 Task: Create a section Fast Frenzy and in the section, add a milestone Augmented Reality (AR) Development in the project ArtiZen
Action: Mouse moved to (686, 519)
Screenshot: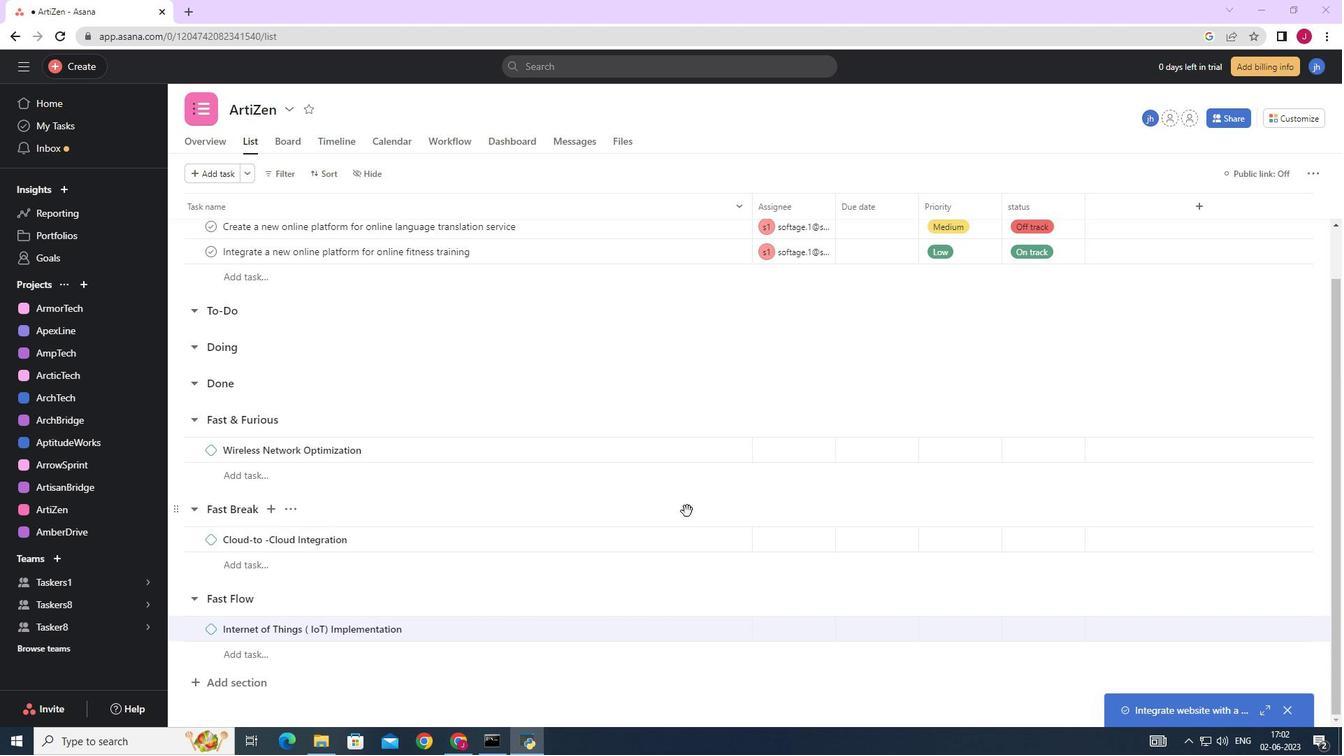 
Action: Mouse scrolled (686, 518) with delta (0, 0)
Screenshot: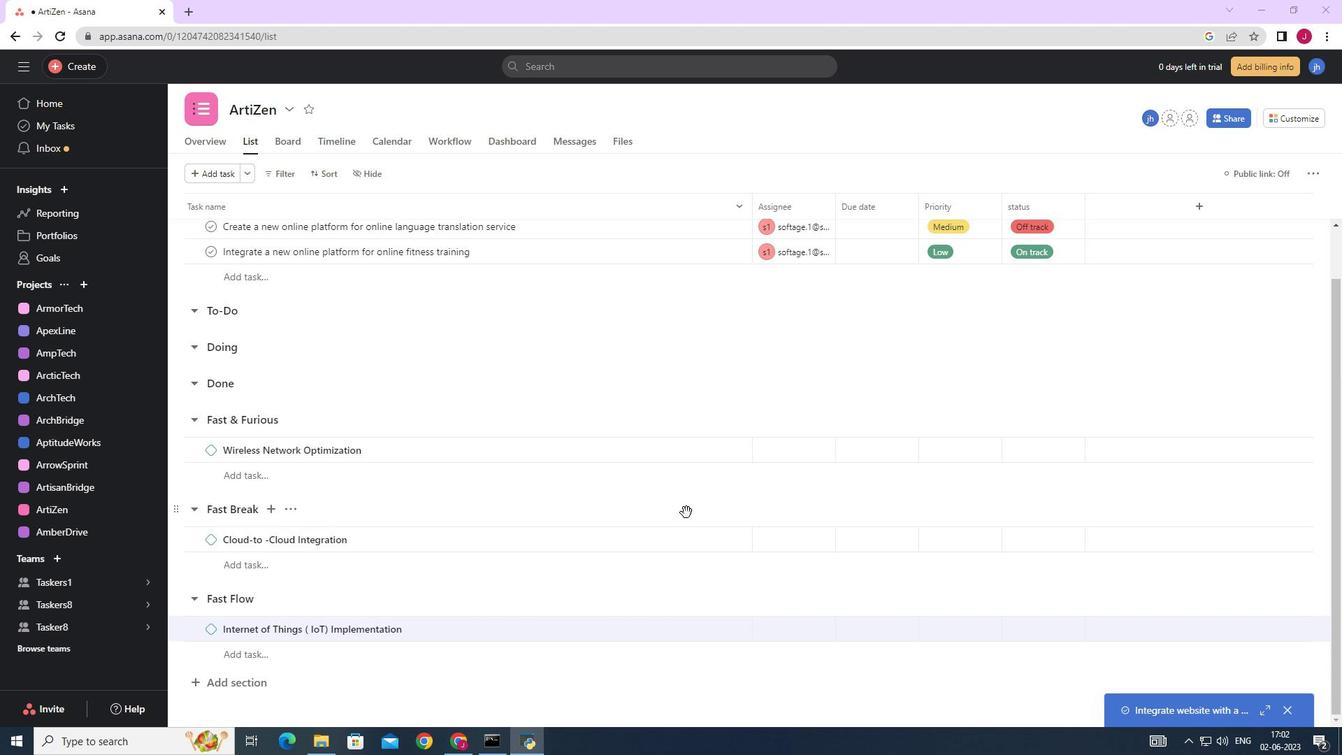 
Action: Mouse scrolled (686, 518) with delta (0, 0)
Screenshot: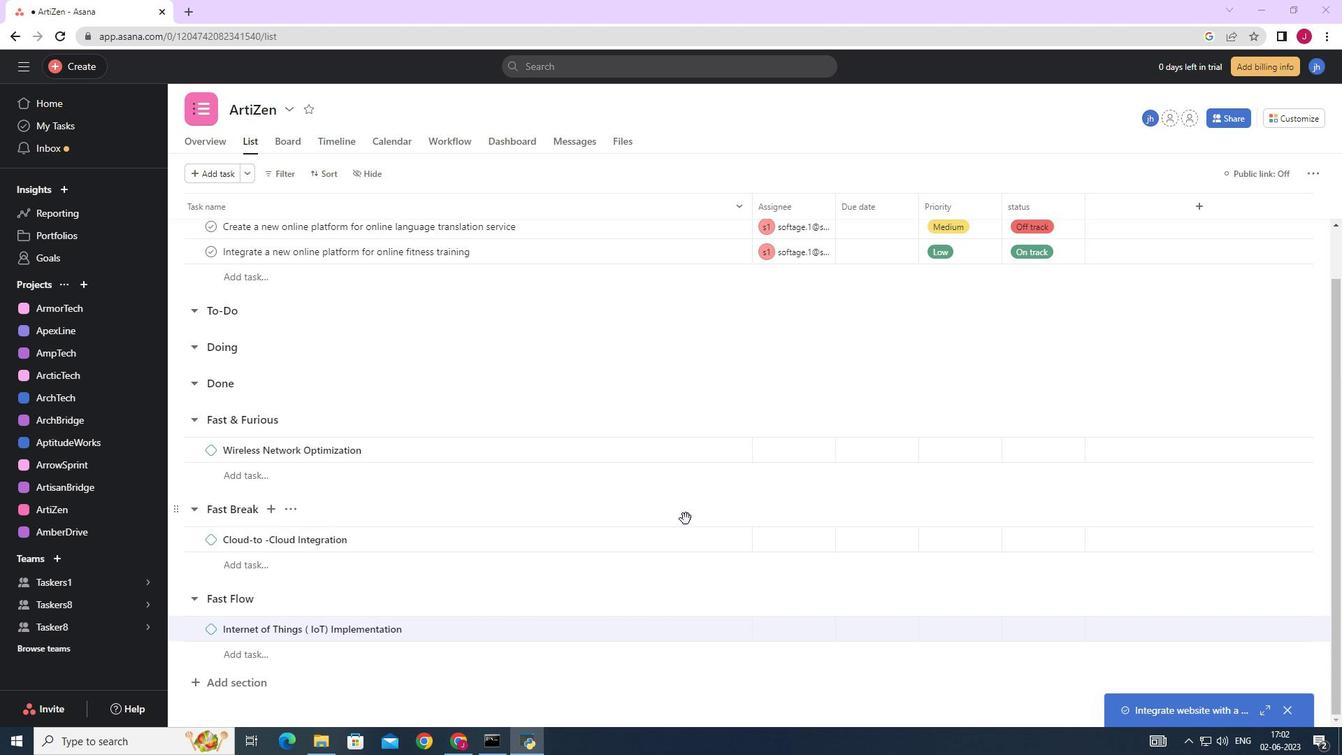 
Action: Mouse scrolled (686, 518) with delta (0, 0)
Screenshot: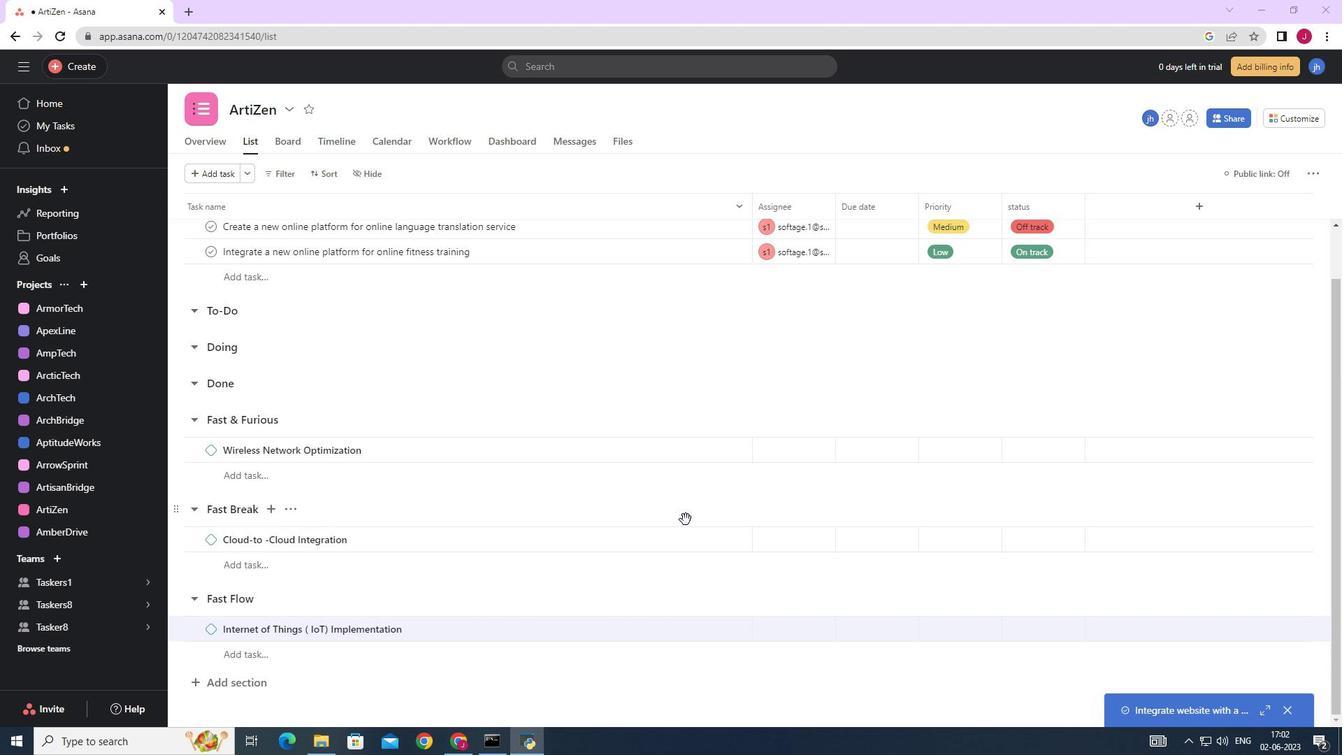 
Action: Mouse scrolled (686, 518) with delta (0, 0)
Screenshot: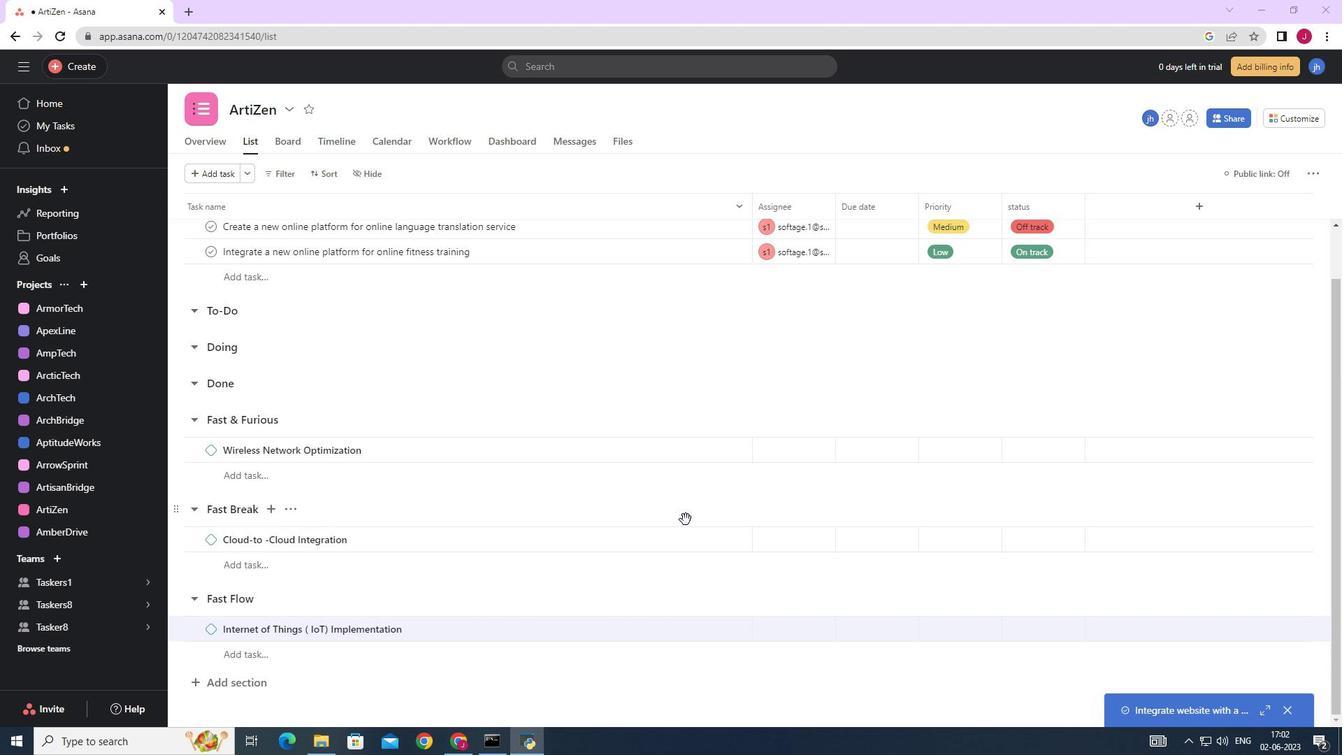 
Action: Mouse moved to (245, 677)
Screenshot: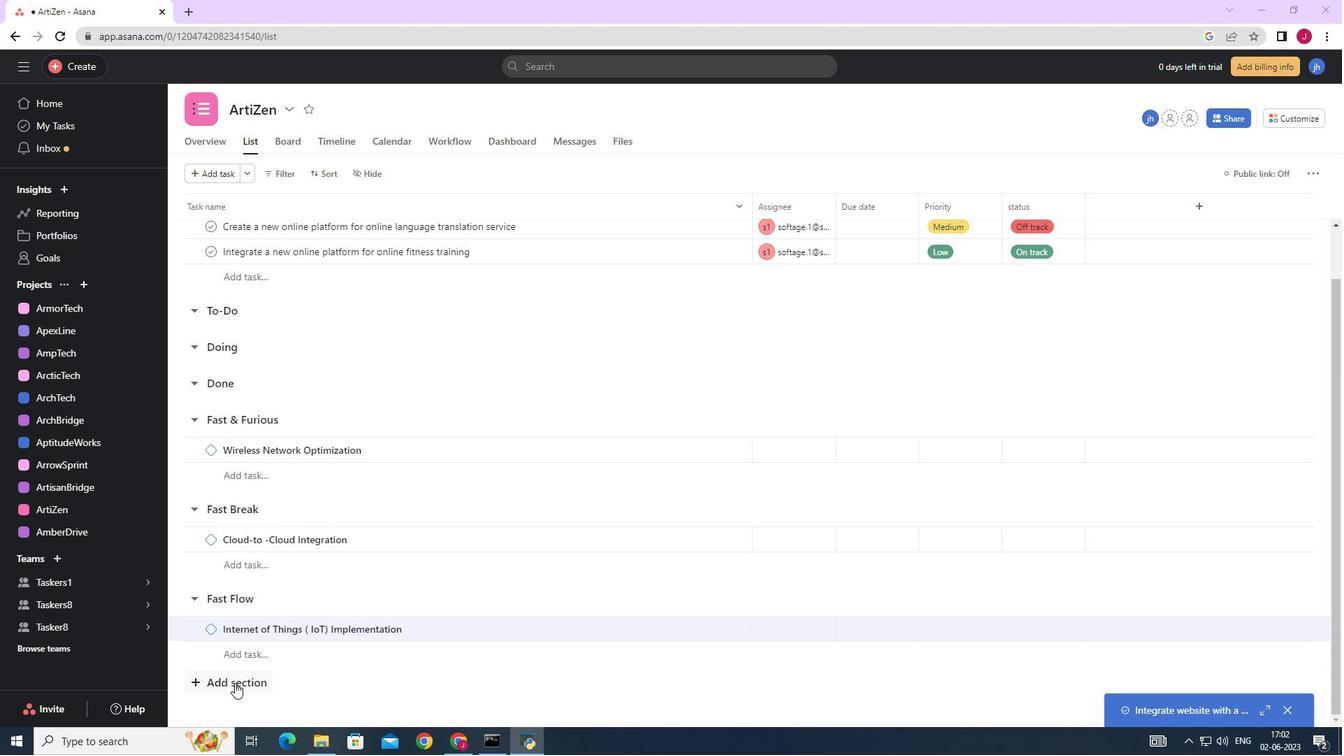 
Action: Mouse pressed left at (245, 677)
Screenshot: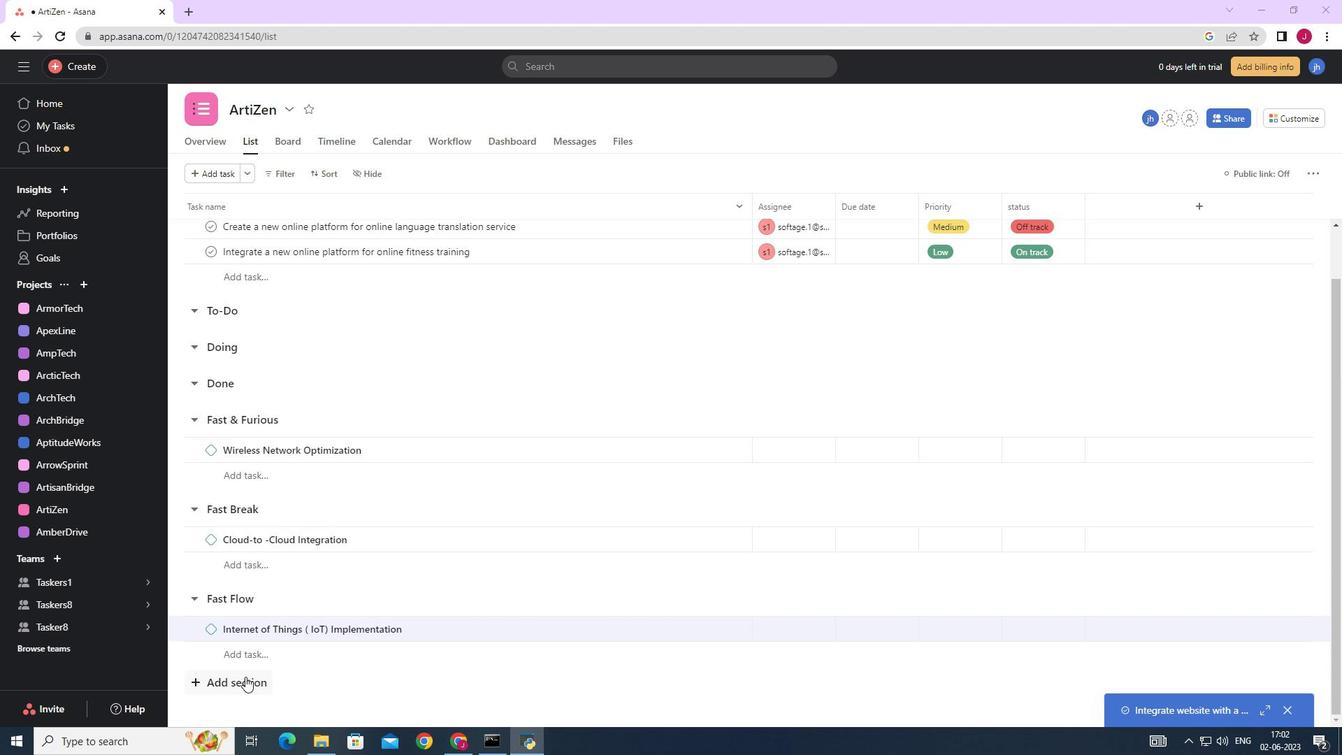 
Action: Mouse moved to (327, 635)
Screenshot: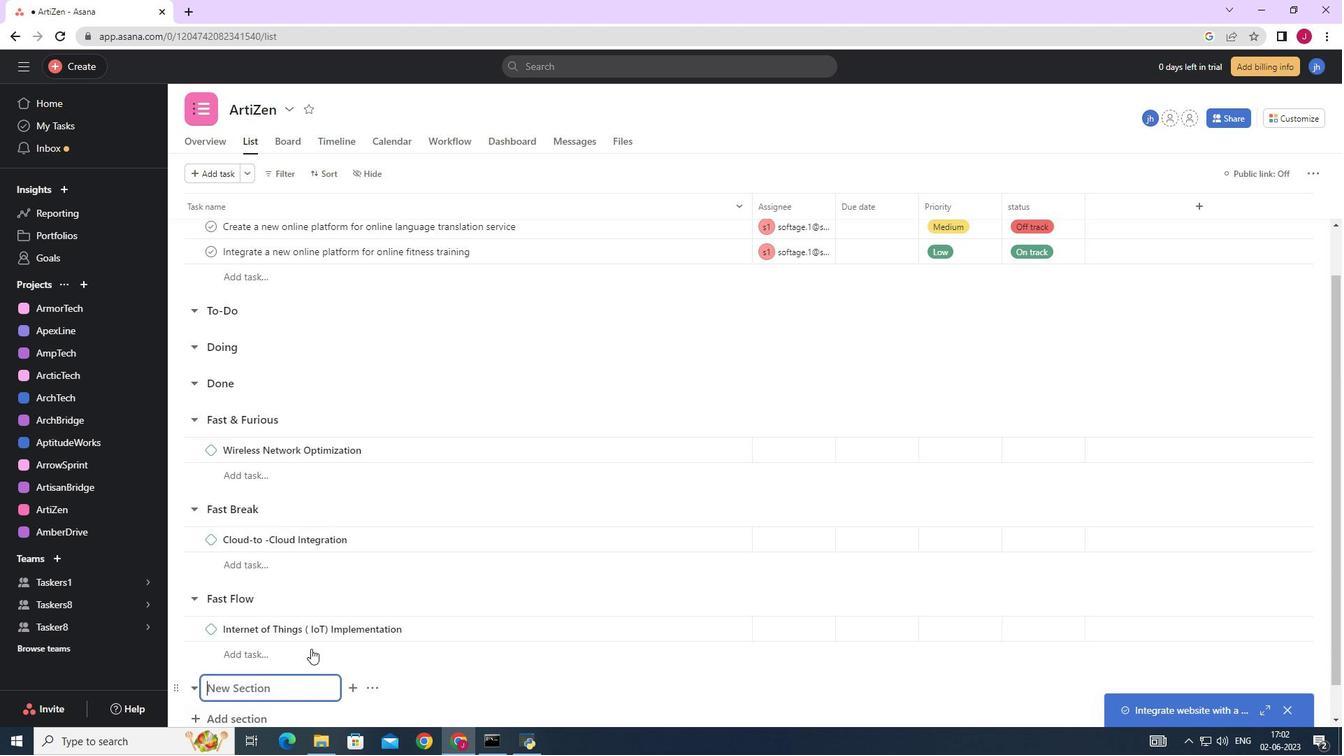 
Action: Mouse scrolled (327, 634) with delta (0, 0)
Screenshot: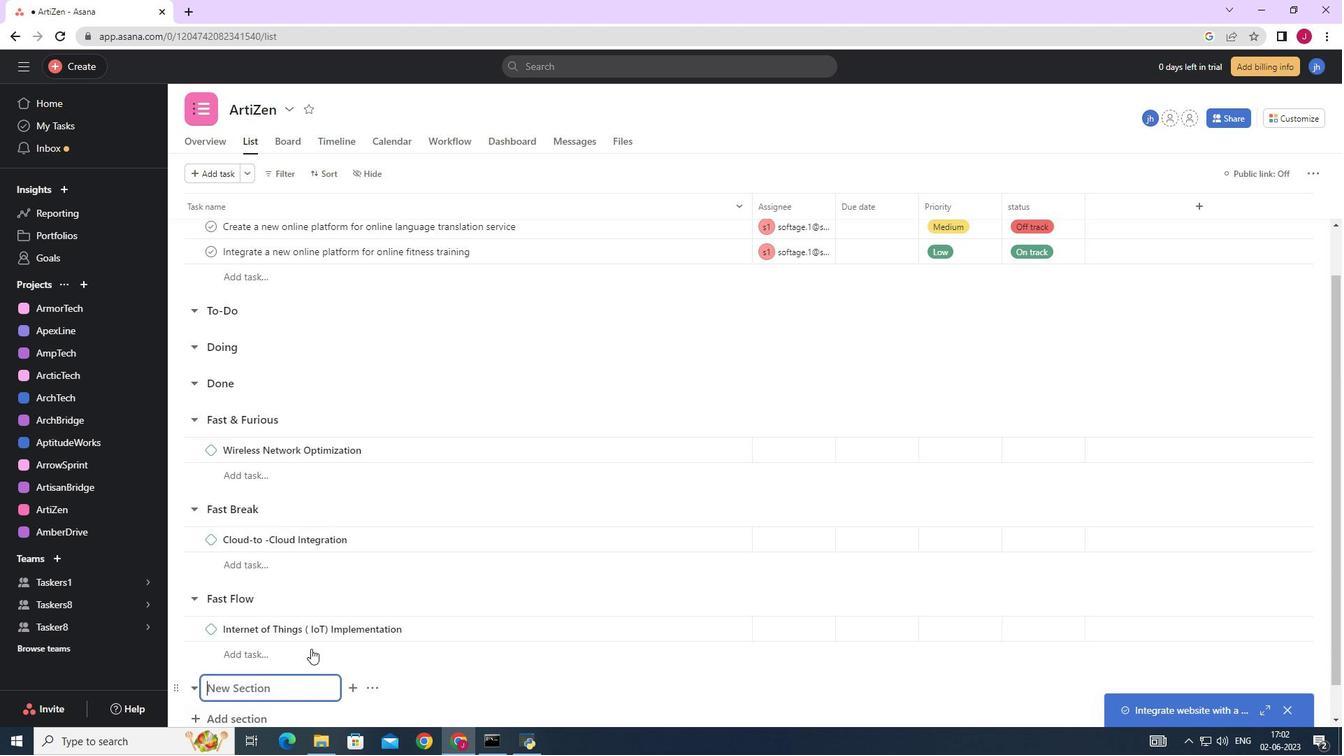
Action: Mouse scrolled (327, 634) with delta (0, 0)
Screenshot: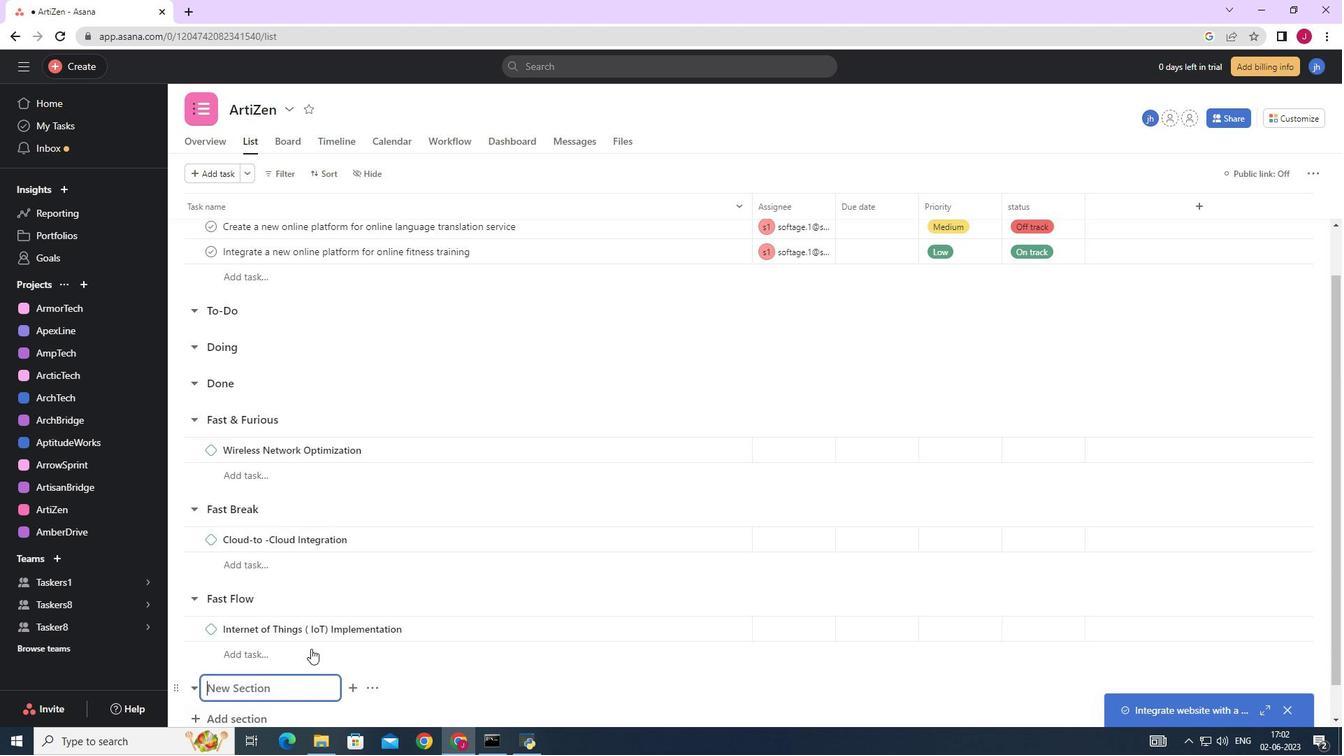 
Action: Mouse scrolled (327, 634) with delta (0, 0)
Screenshot: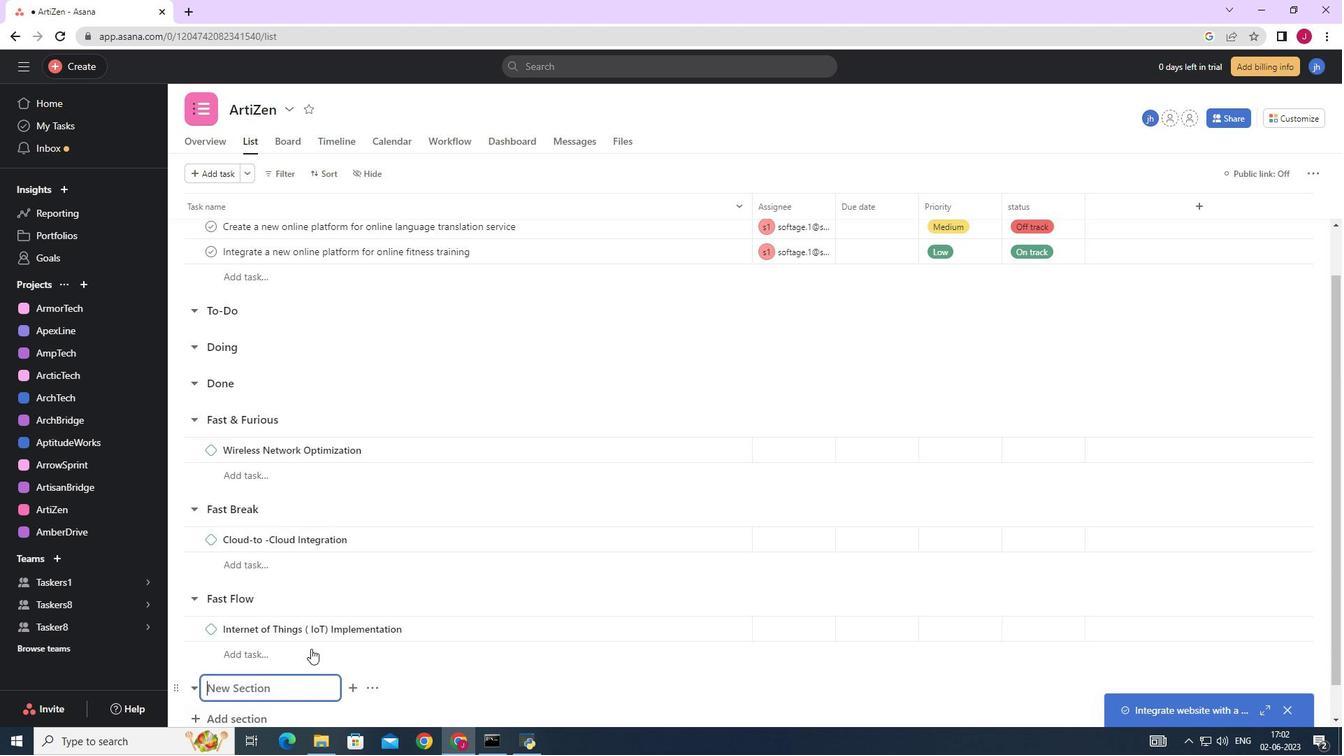 
Action: Mouse scrolled (327, 634) with delta (0, 0)
Screenshot: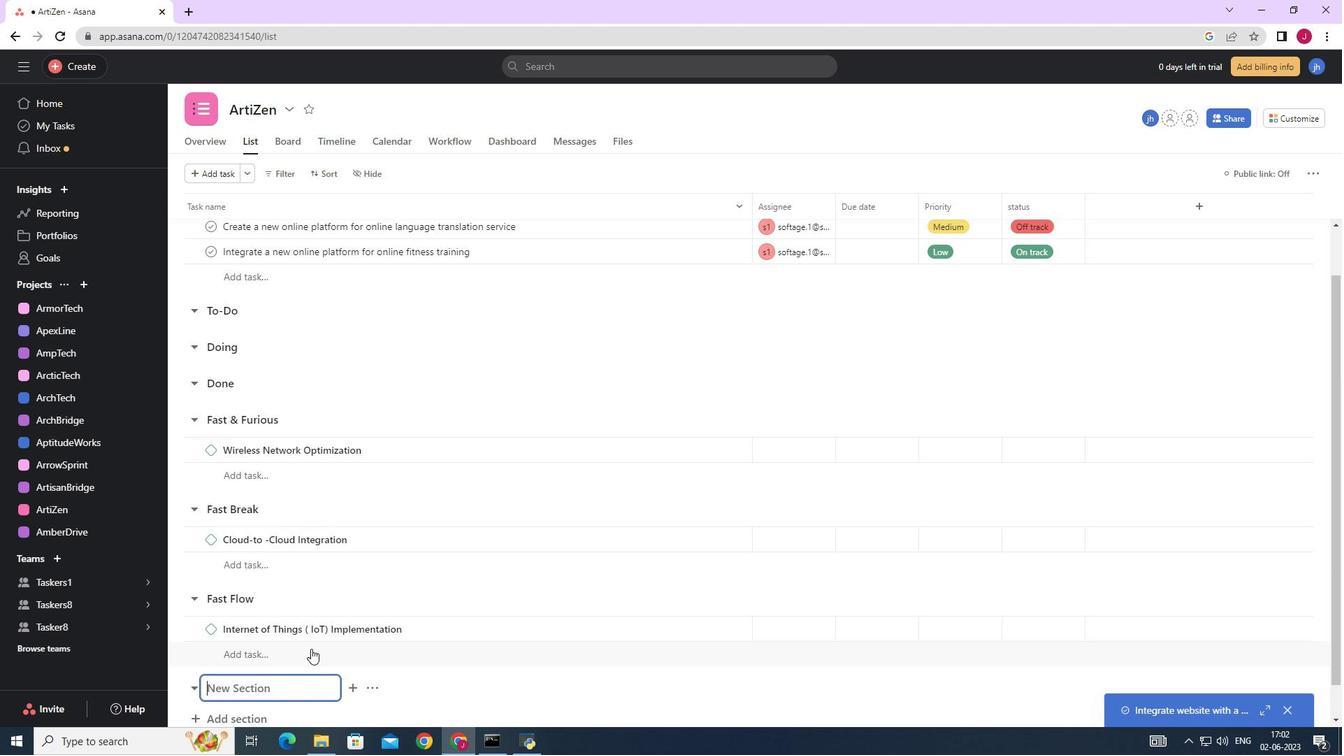 
Action: Mouse scrolled (327, 634) with delta (0, 0)
Screenshot: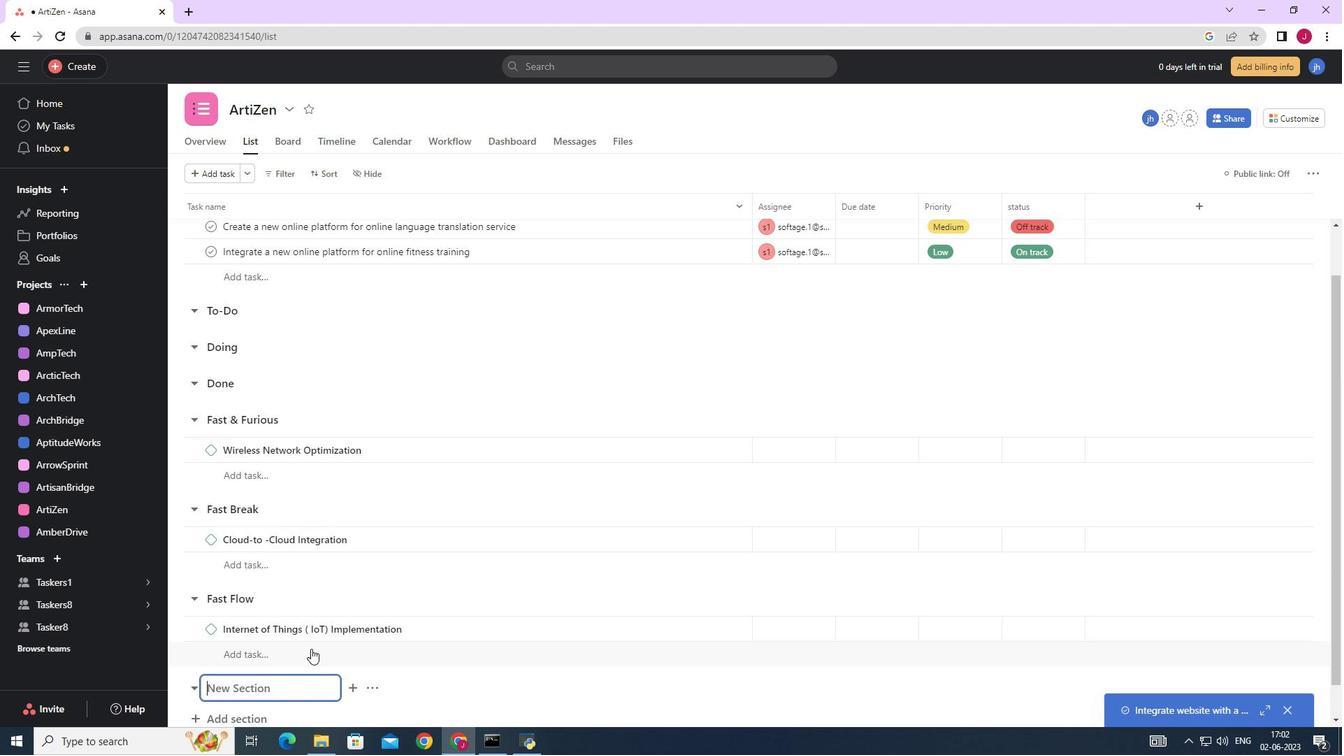 
Action: Mouse scrolled (327, 634) with delta (0, 0)
Screenshot: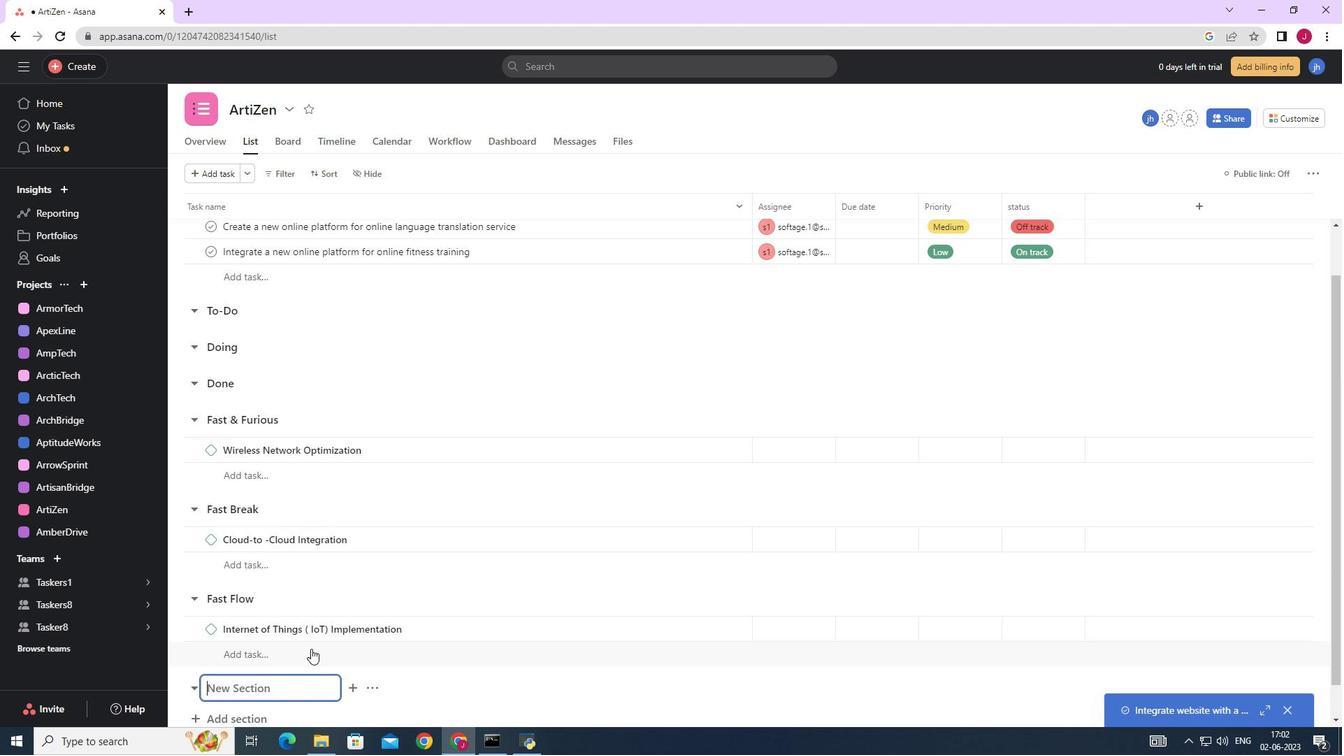 
Action: Mouse scrolled (327, 634) with delta (0, 0)
Screenshot: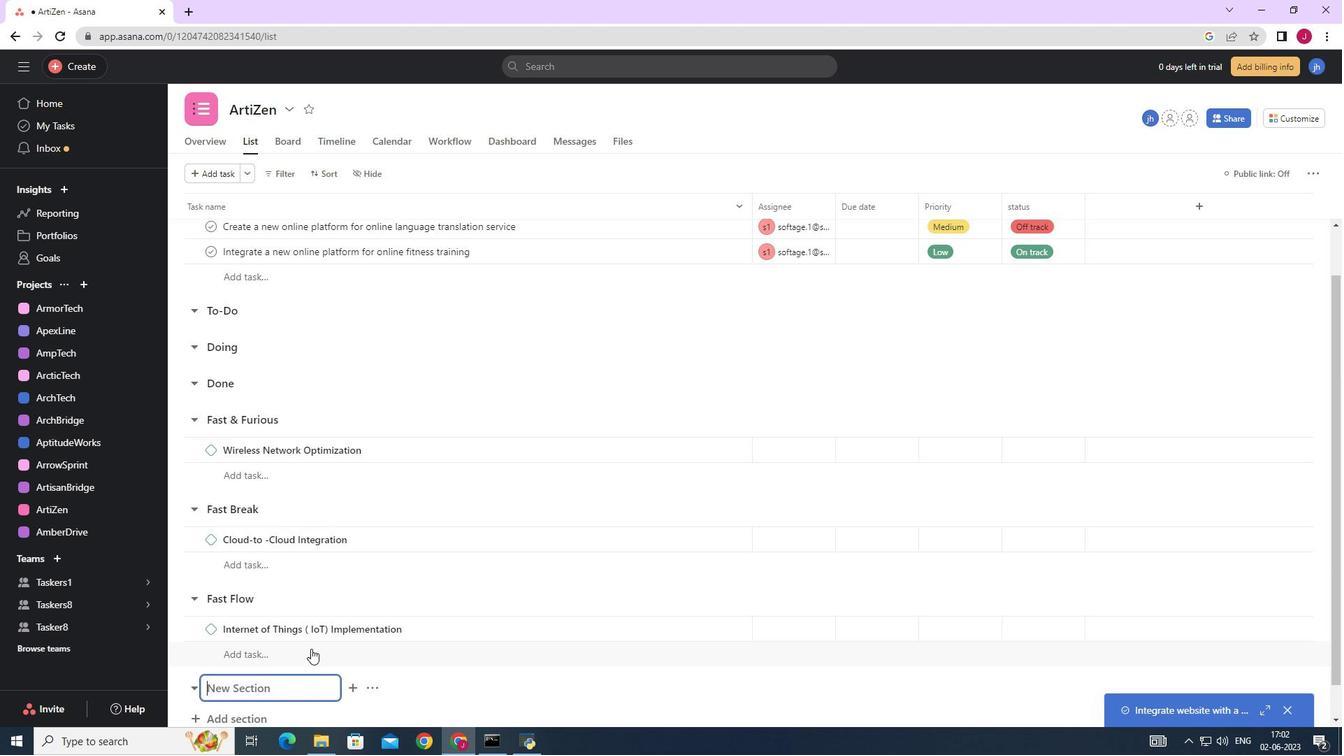 
Action: Mouse moved to (311, 652)
Screenshot: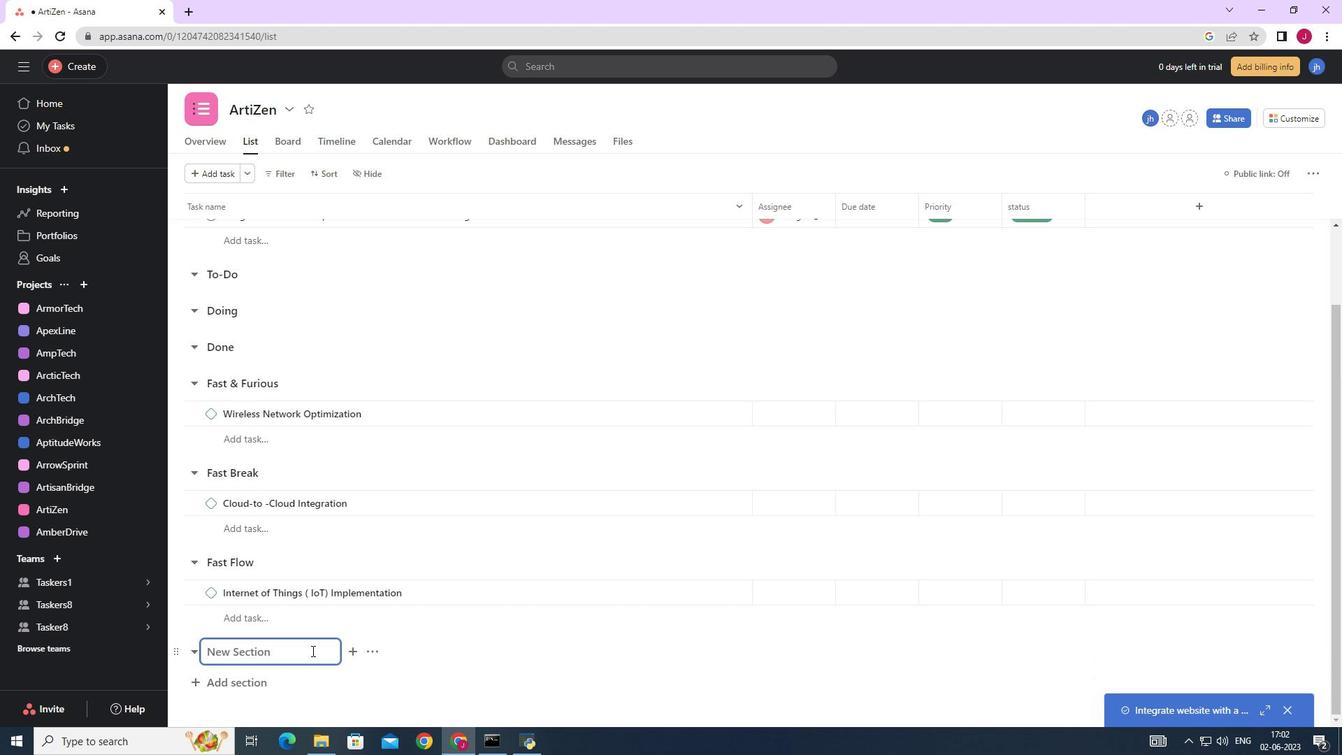 
Action: Mouse pressed left at (311, 652)
Screenshot: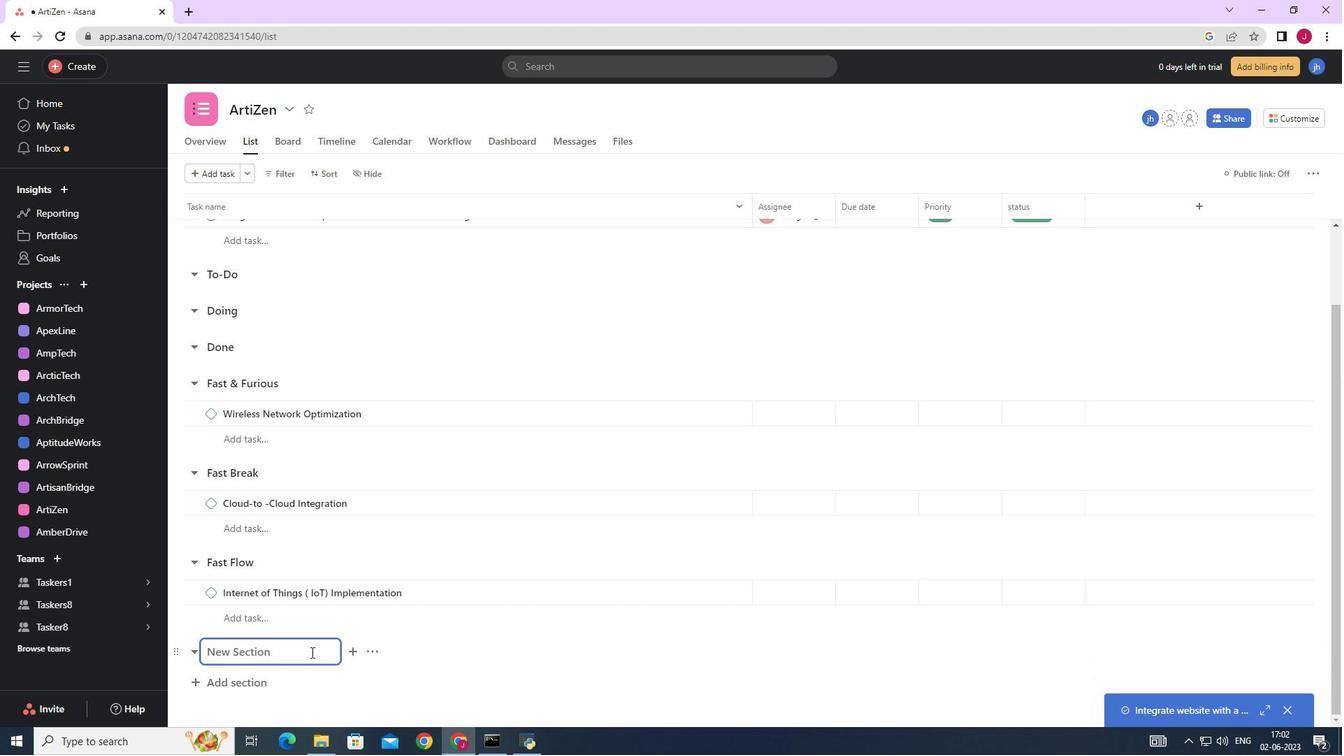 
Action: Mouse moved to (309, 653)
Screenshot: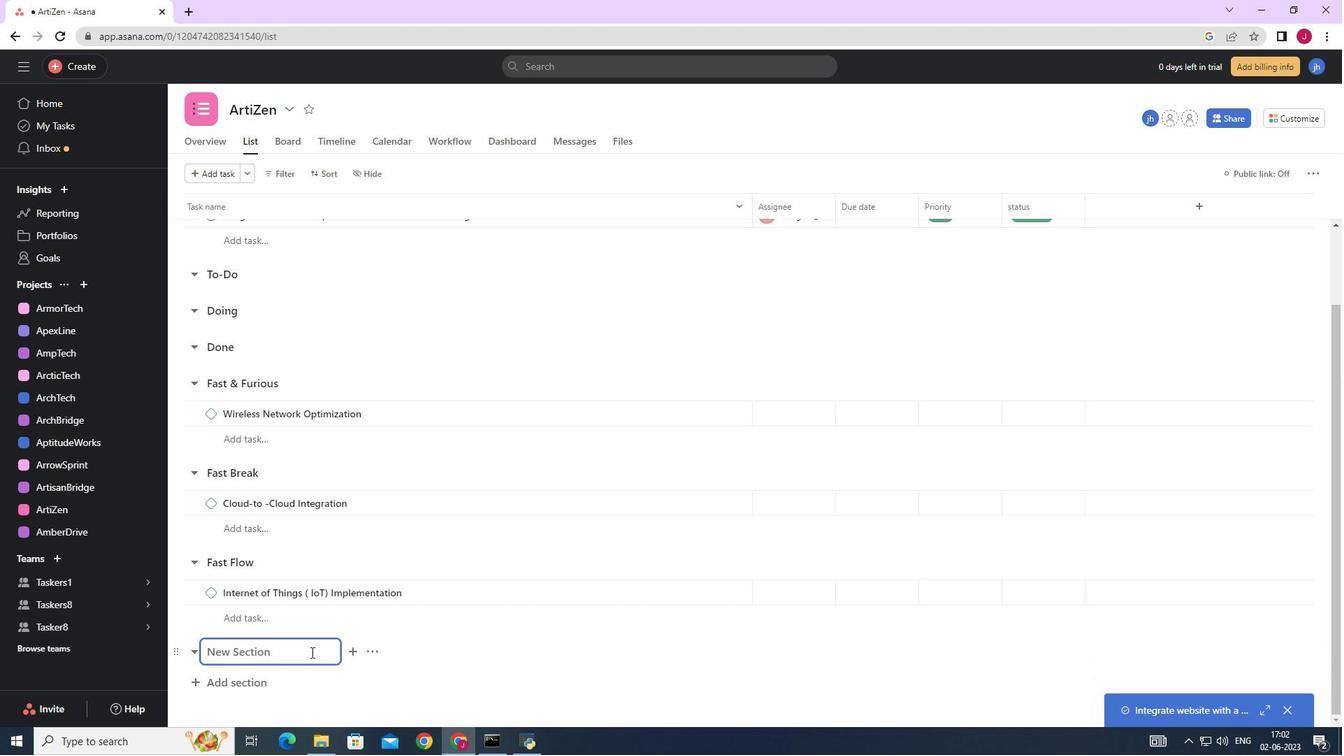
Action: Key pressed <Key.caps_lock>F<Key.caps_lock>ast<Key.space><Key.caps_lock>F<Key.caps_lock>renzy<Key.space><Key.enter>
Screenshot: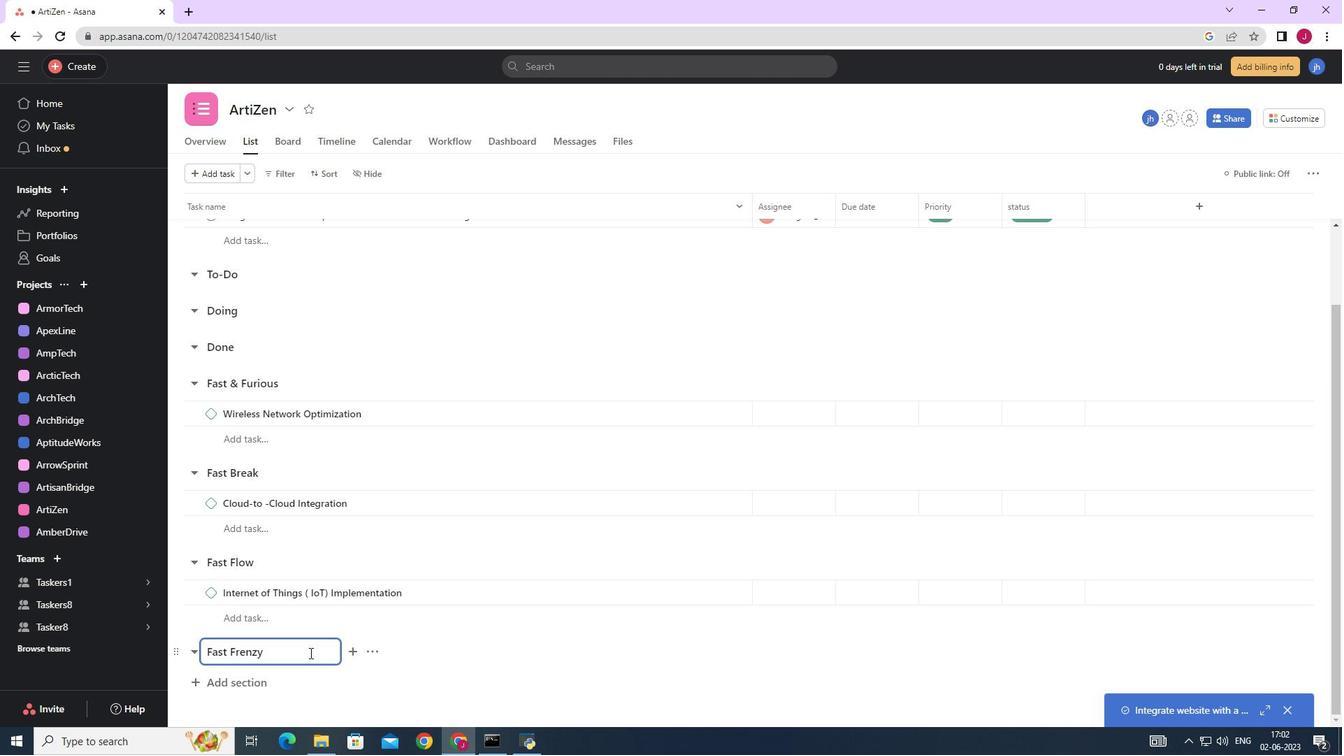 
Action: Mouse moved to (309, 653)
Screenshot: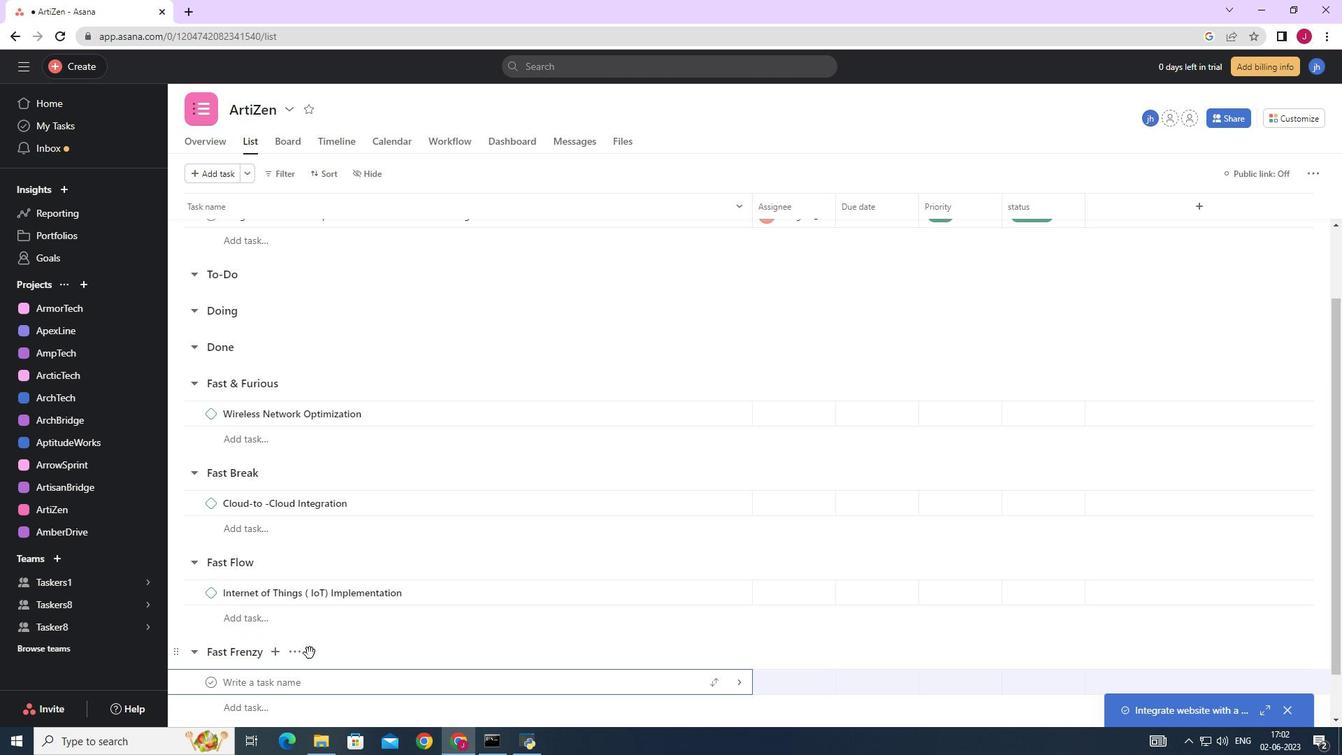 
Action: Key pressed <Key.caps_lock>A<Key.caps_lock>ugmented<Key.space><Key.caps_lock>R<Key.caps_lock>eality<Key.space><Key.shift_r><Key.shift_r><Key.shift_r><Key.shift_r><Key.shift_r><Key.shift_r><Key.shift_r><Key.shift_r><Key.shift_r><Key.shift_r><Key.shift_r><Key.shift_r><Key.shift_r><Key.shift_r><Key.shift_r>(<Key.caps_lock>AR<Key.shift_r>)<Key.space>D<Key.caps_lock>evelopment<Key.space>
Screenshot: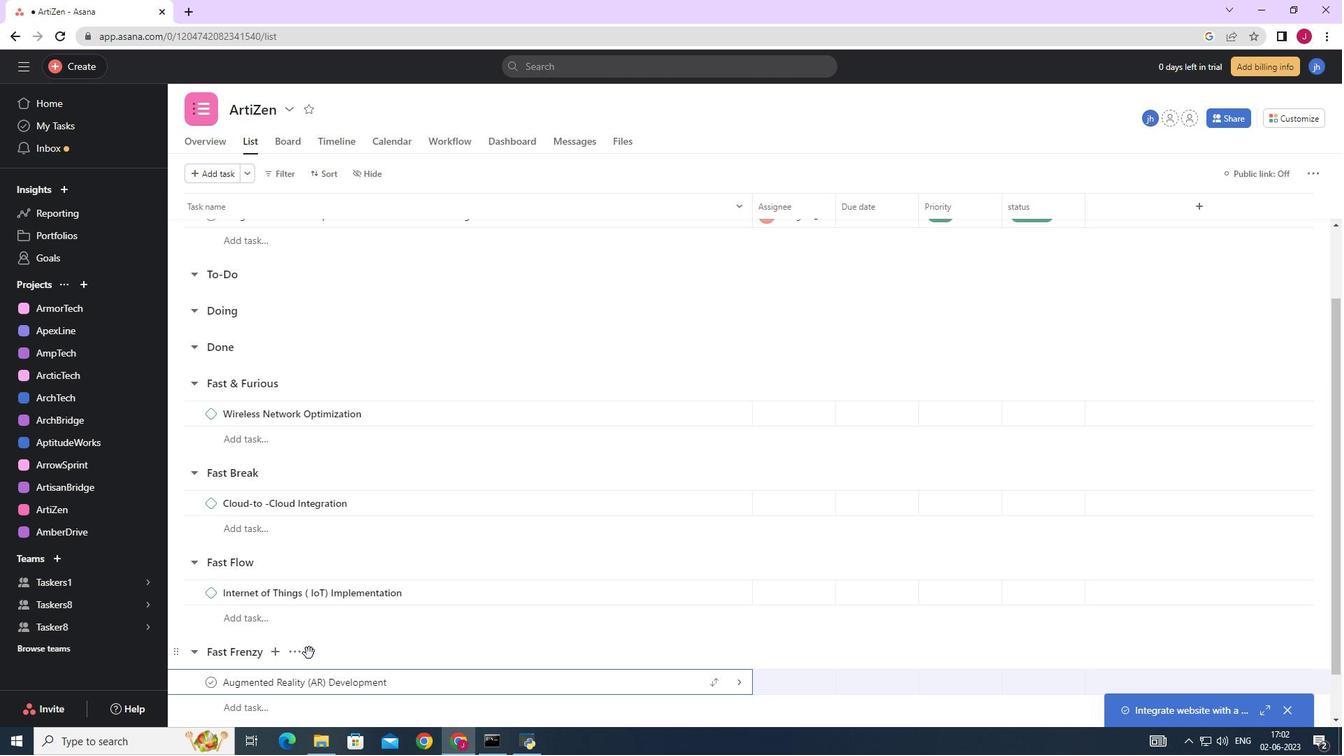 
Action: Mouse moved to (735, 686)
Screenshot: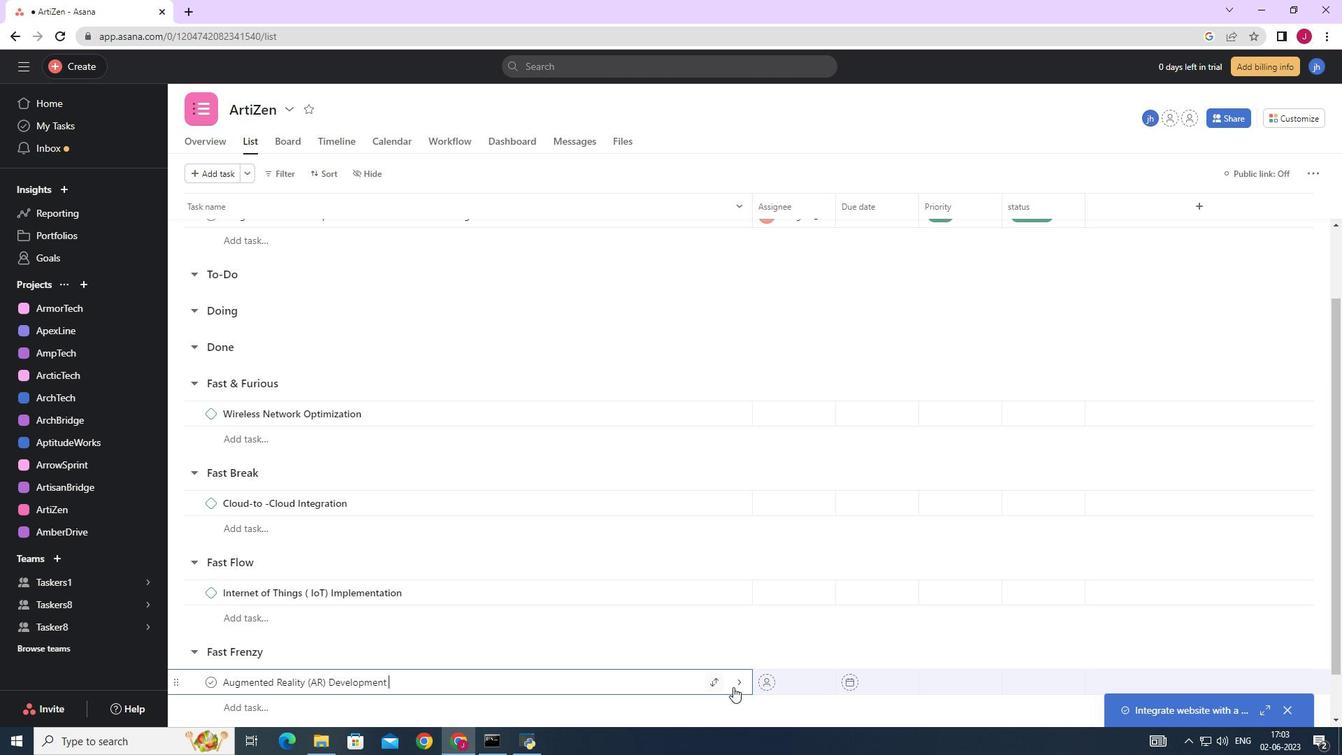 
Action: Mouse pressed left at (735, 686)
Screenshot: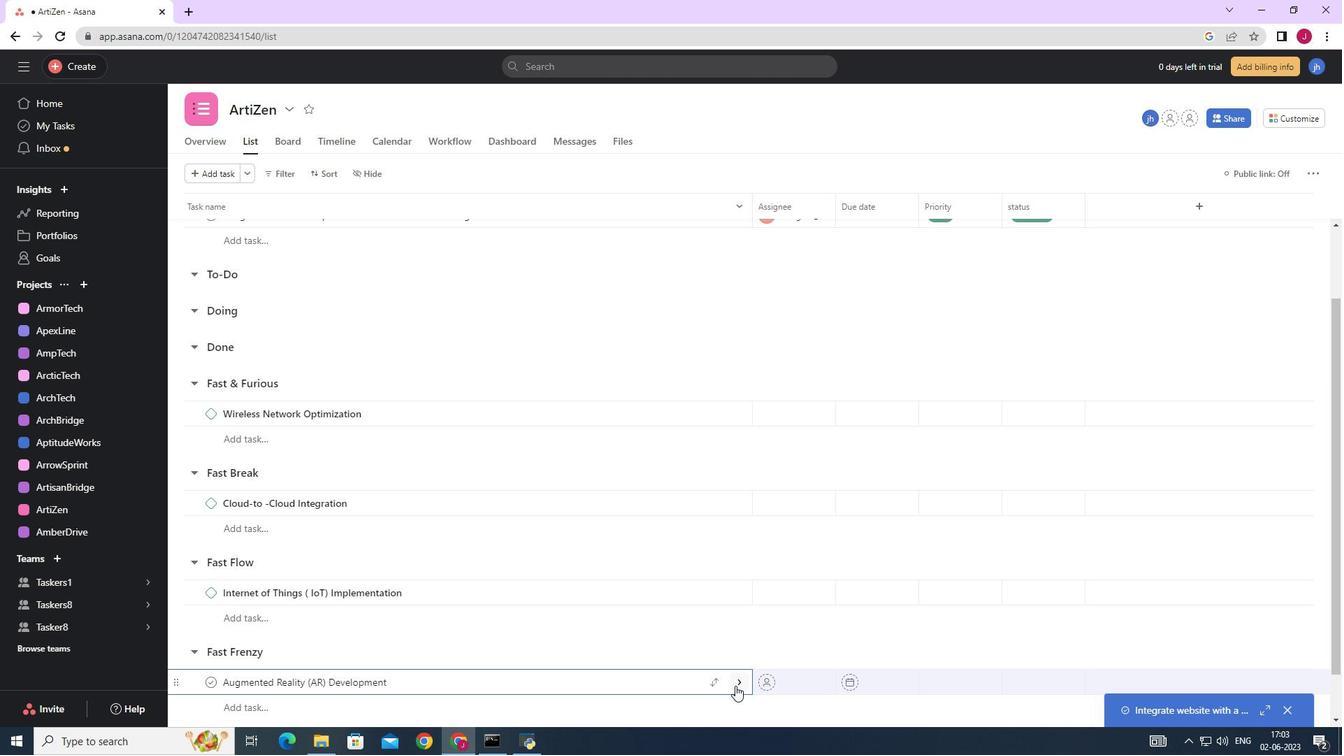 
Action: Mouse moved to (1289, 168)
Screenshot: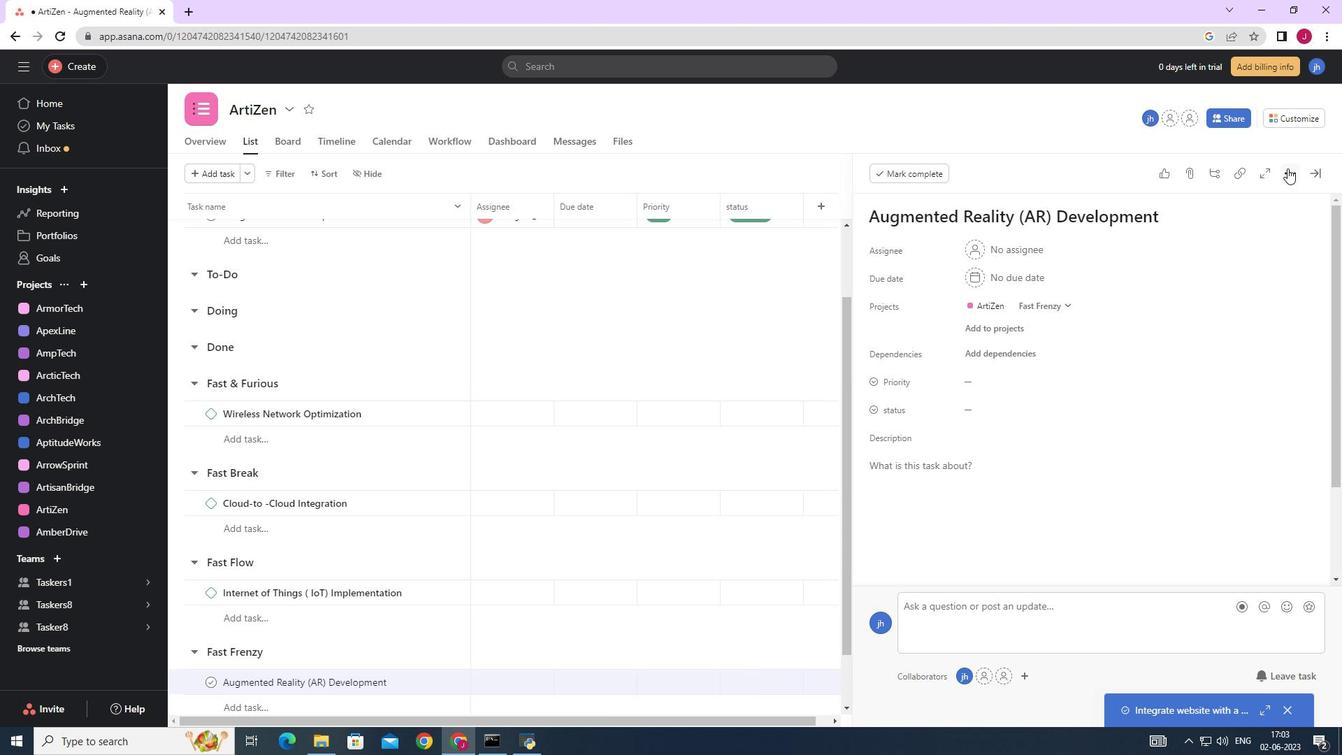 
Action: Mouse pressed left at (1289, 168)
Screenshot: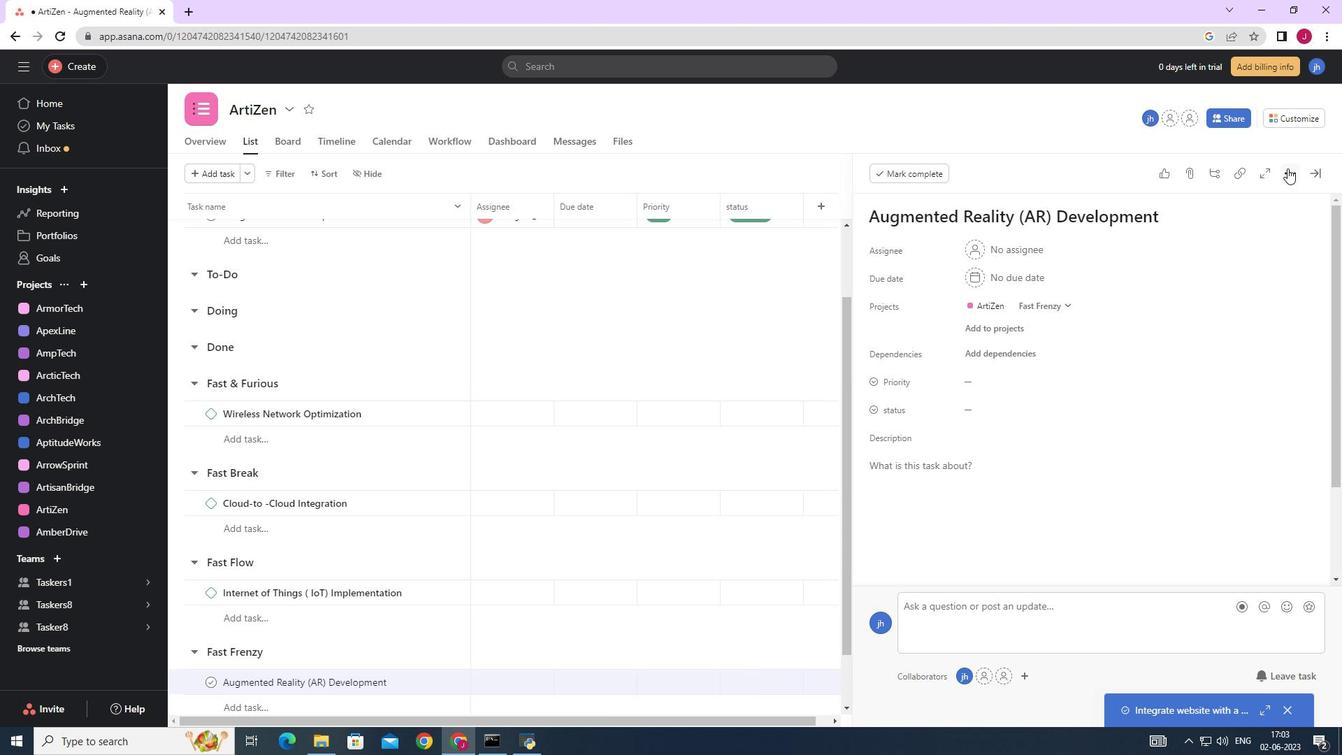 
Action: Mouse moved to (1180, 223)
Screenshot: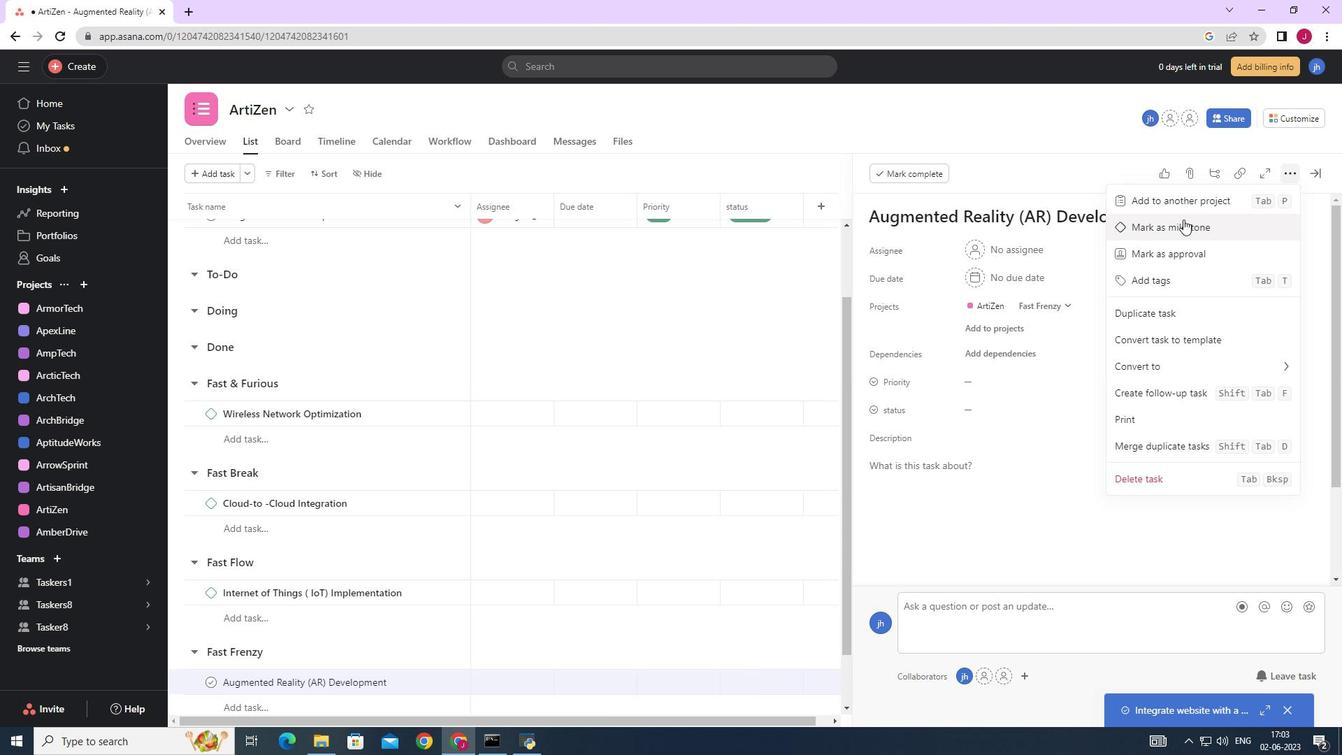 
Action: Mouse pressed left at (1180, 223)
Screenshot: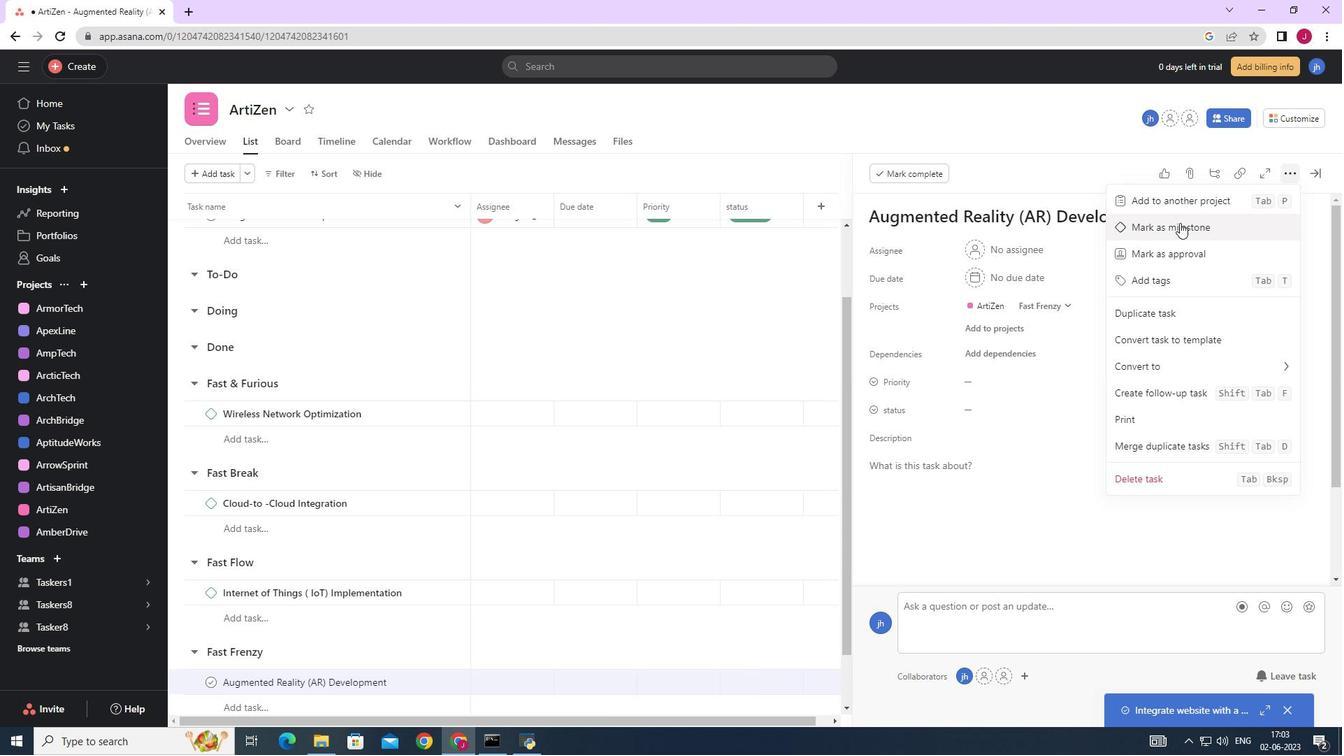 
Action: Mouse moved to (1321, 174)
Screenshot: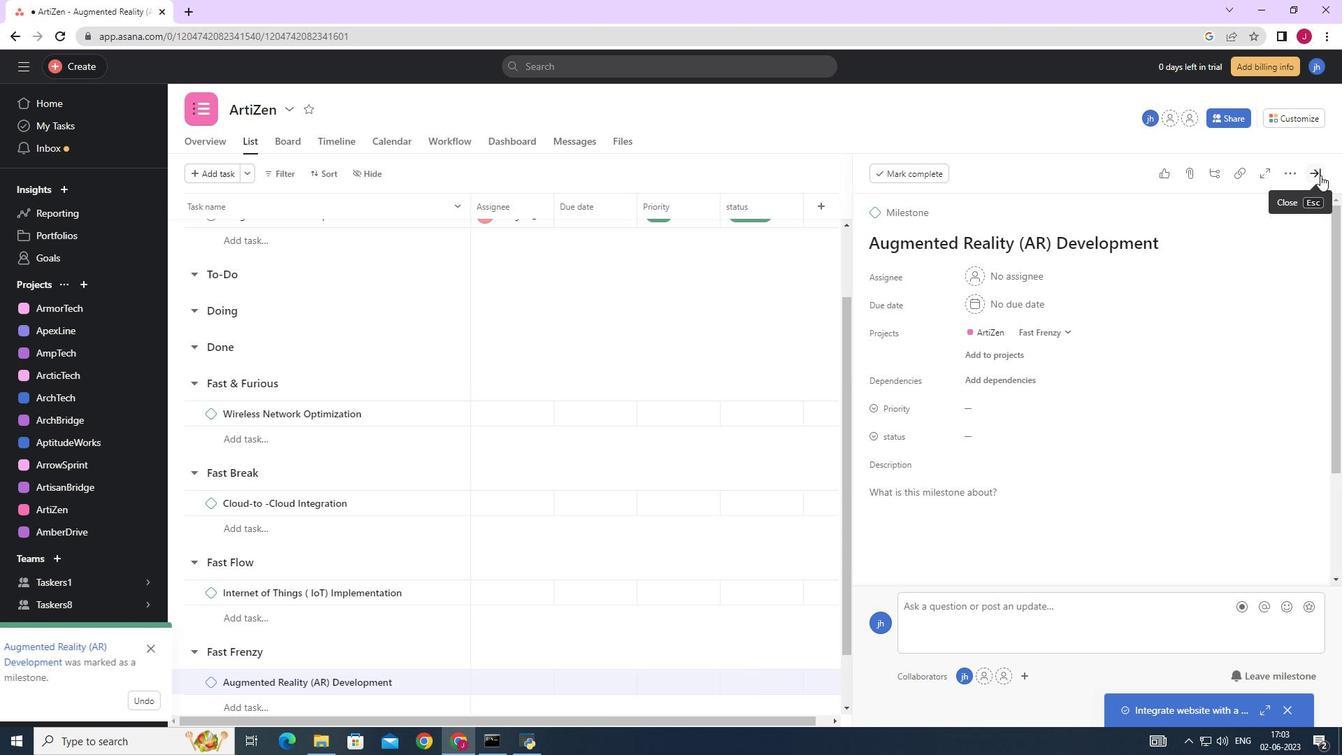
Action: Mouse pressed left at (1321, 174)
Screenshot: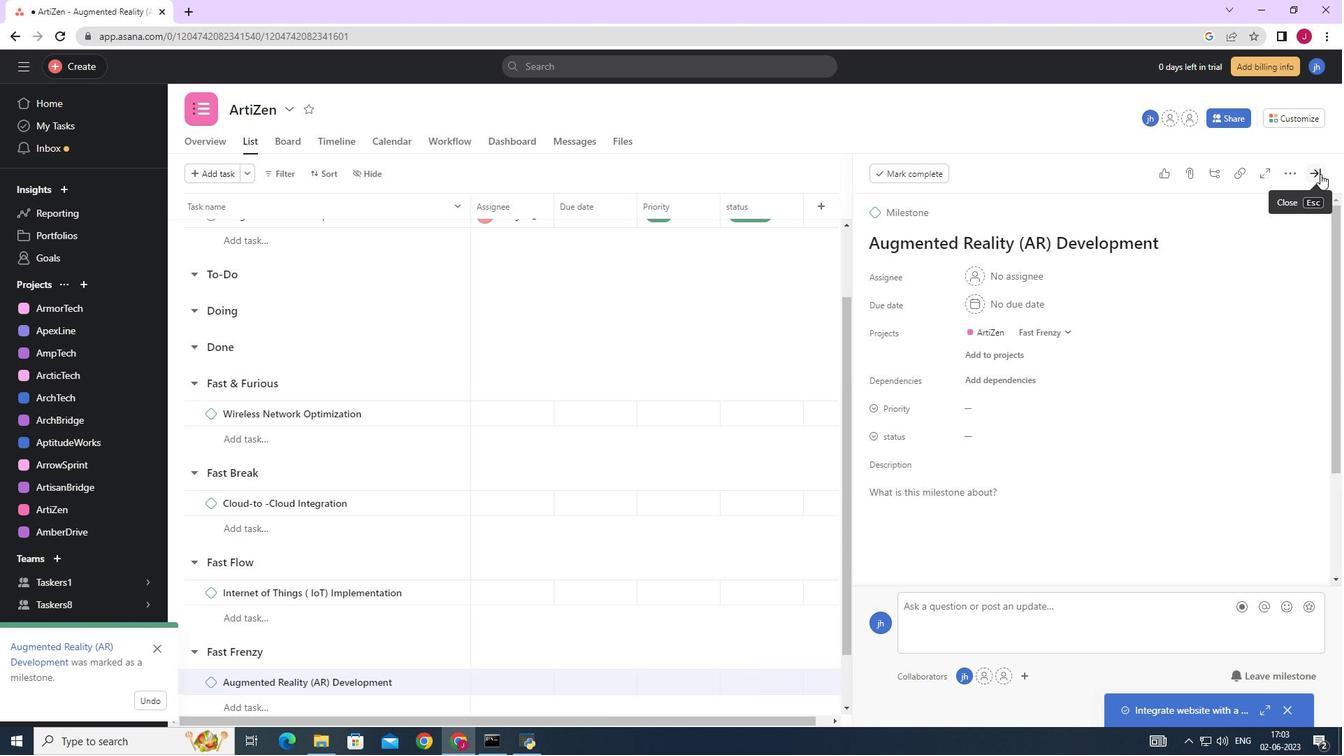 
